 Task: Create in the project AgileOrigin and in the Backlog issue 'Upgrade the logging and reporting features of a web application to improve system monitoring and analysis' a child issue 'Serverless computing application deployment automation and remediation', and assign it to team member softage.4@softage.net. Create in the project AgileOrigin and in the Backlog issue 'Create a new online platform for online fitness courses with advanced workout tracking and personalization features' a child issue 'Automated infrastructure disaster recovery planning and optimization', and assign it to team member softage.1@softage.net
Action: Mouse moved to (502, 416)
Screenshot: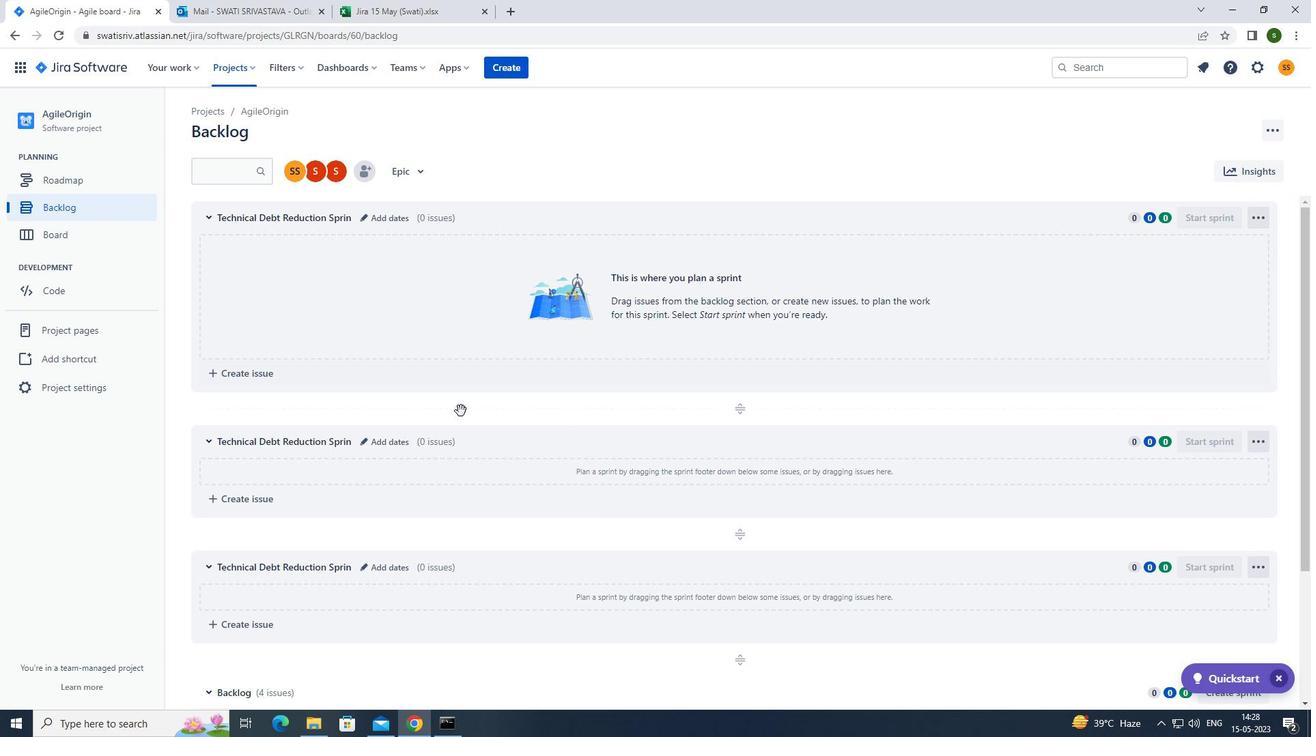 
Action: Mouse scrolled (502, 415) with delta (0, 0)
Screenshot: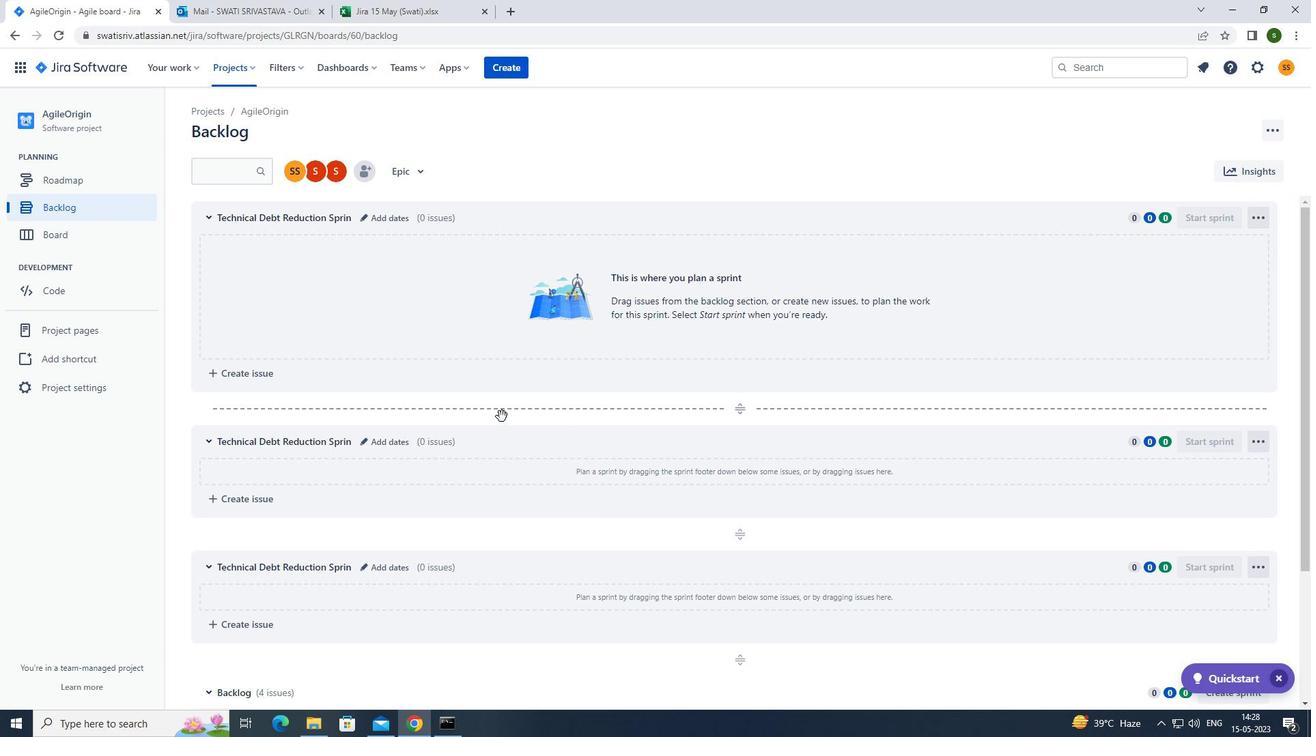 
Action: Mouse scrolled (502, 415) with delta (0, 0)
Screenshot: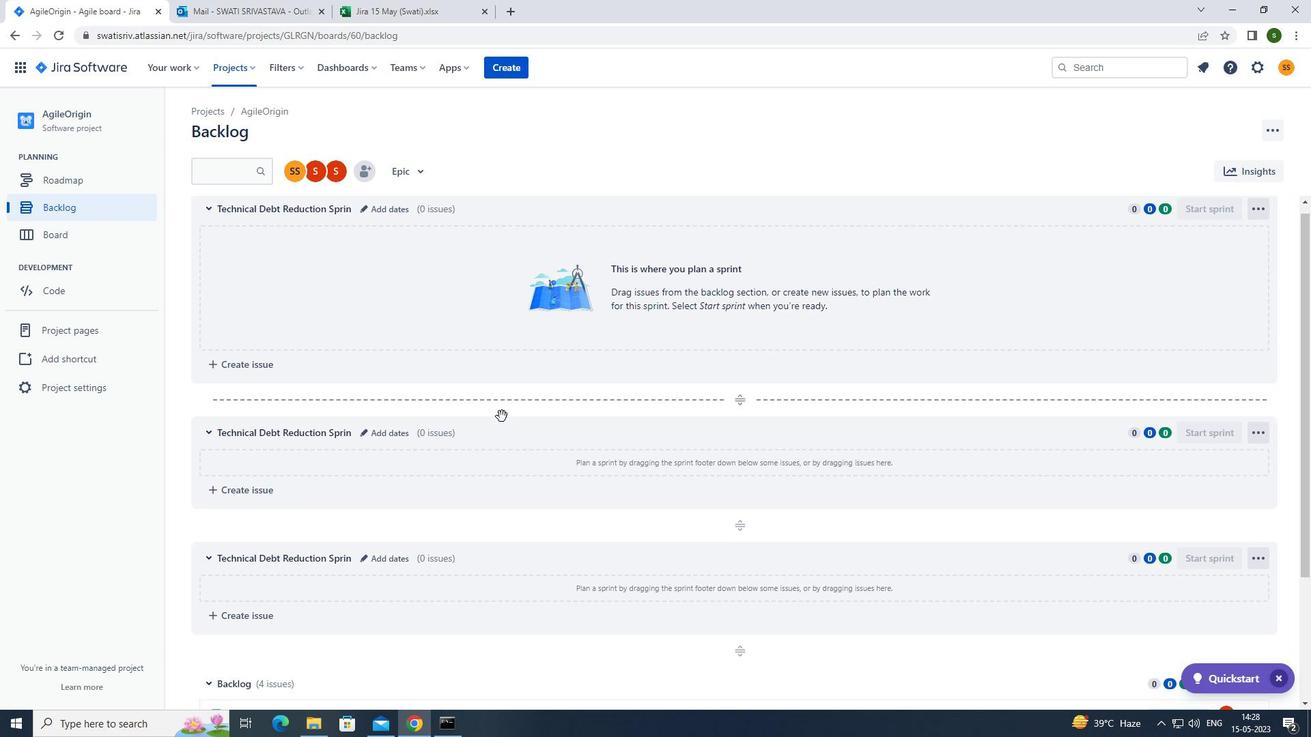 
Action: Mouse scrolled (502, 415) with delta (0, 0)
Screenshot: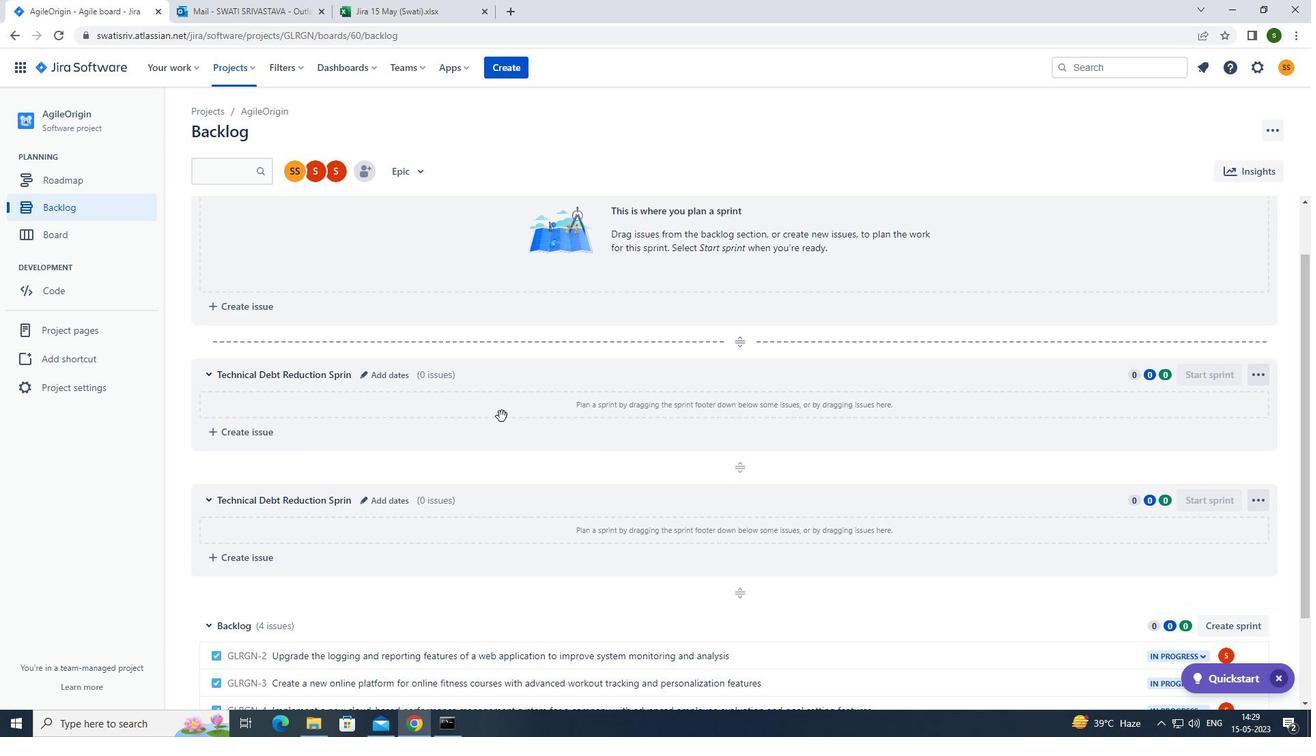 
Action: Mouse scrolled (502, 415) with delta (0, 0)
Screenshot: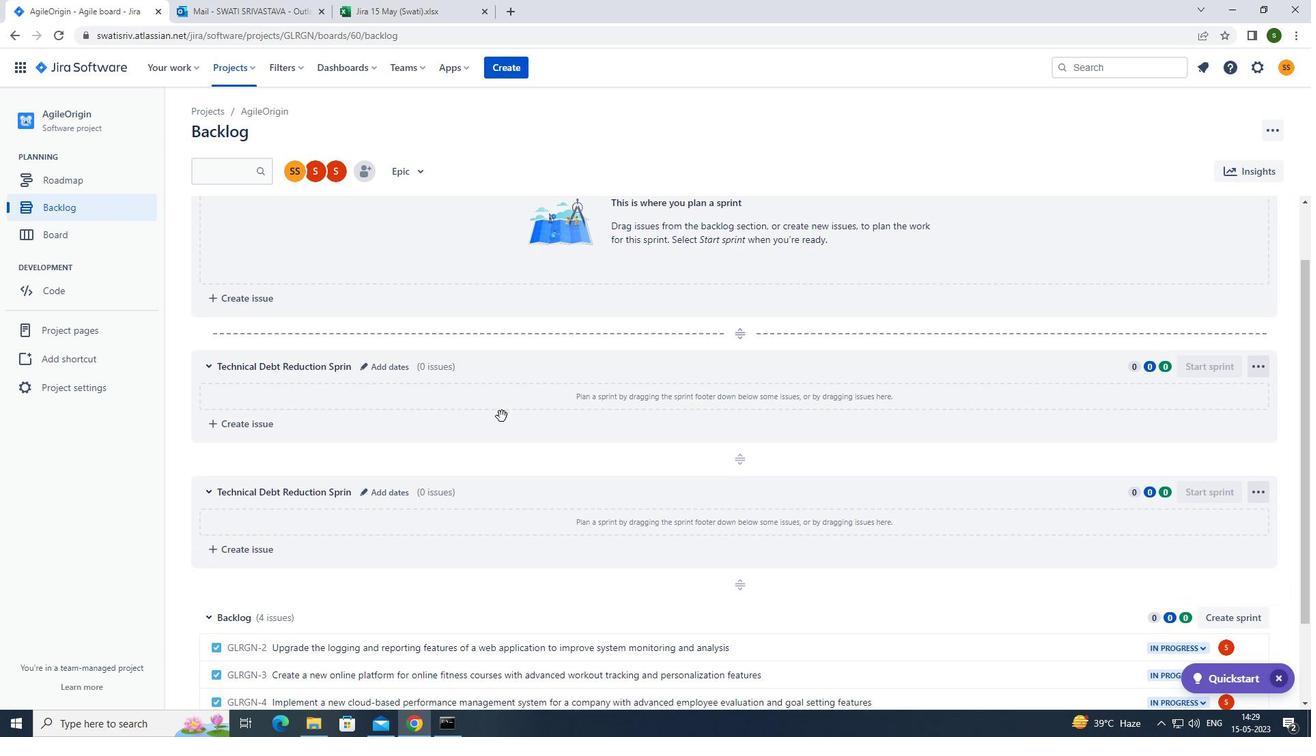 
Action: Mouse scrolled (502, 415) with delta (0, 0)
Screenshot: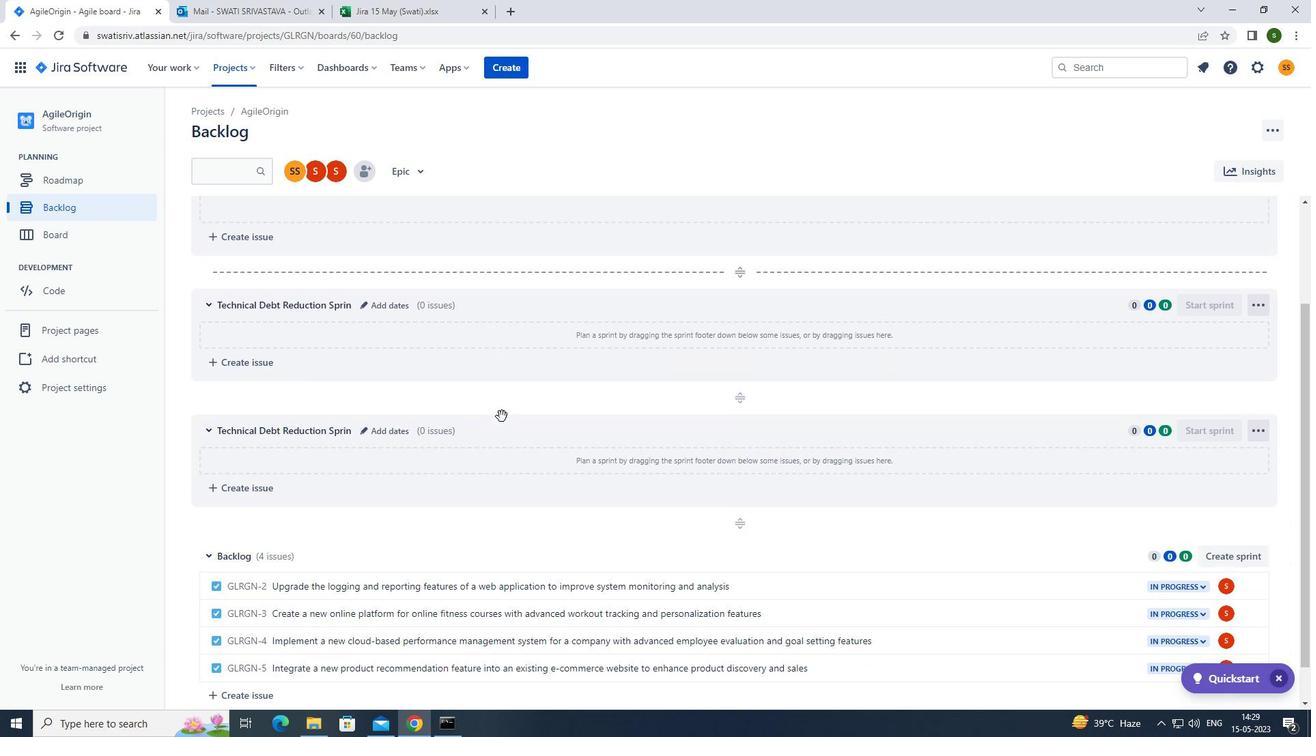 
Action: Mouse moved to (868, 545)
Screenshot: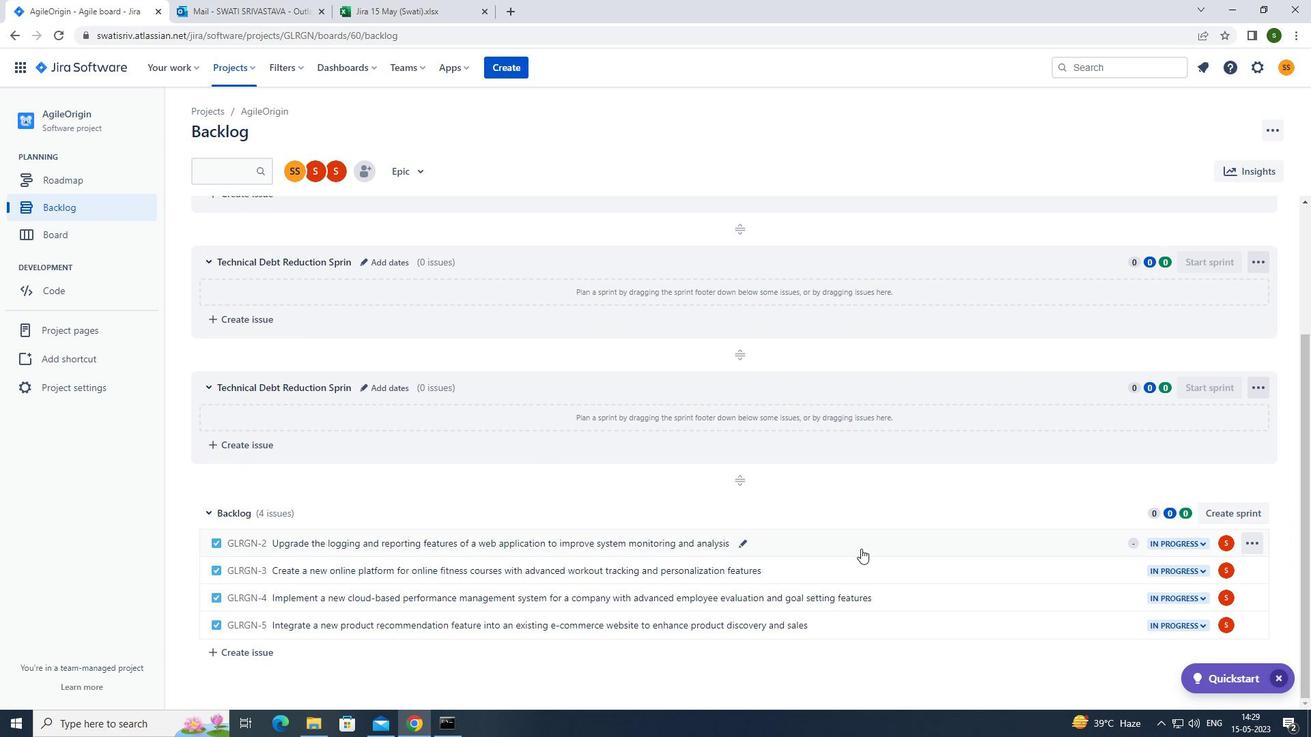 
Action: Mouse pressed left at (868, 545)
Screenshot: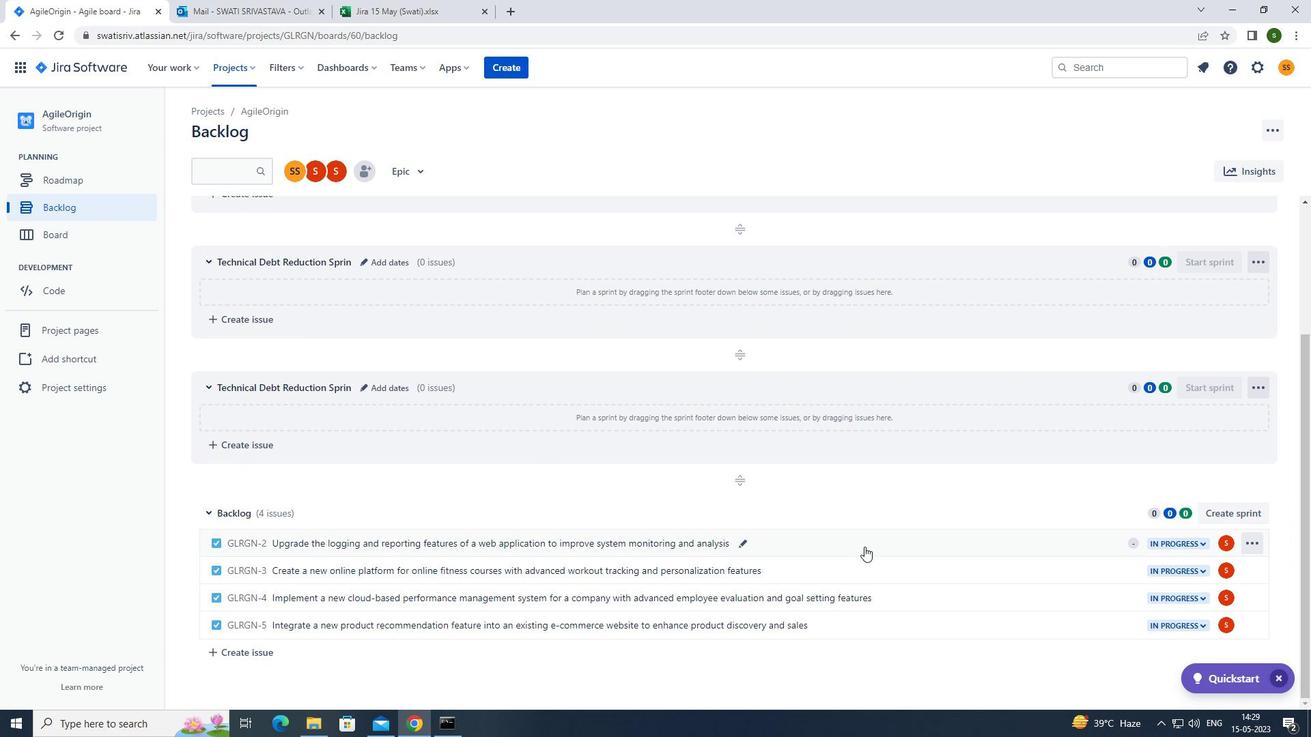 
Action: Mouse moved to (1071, 331)
Screenshot: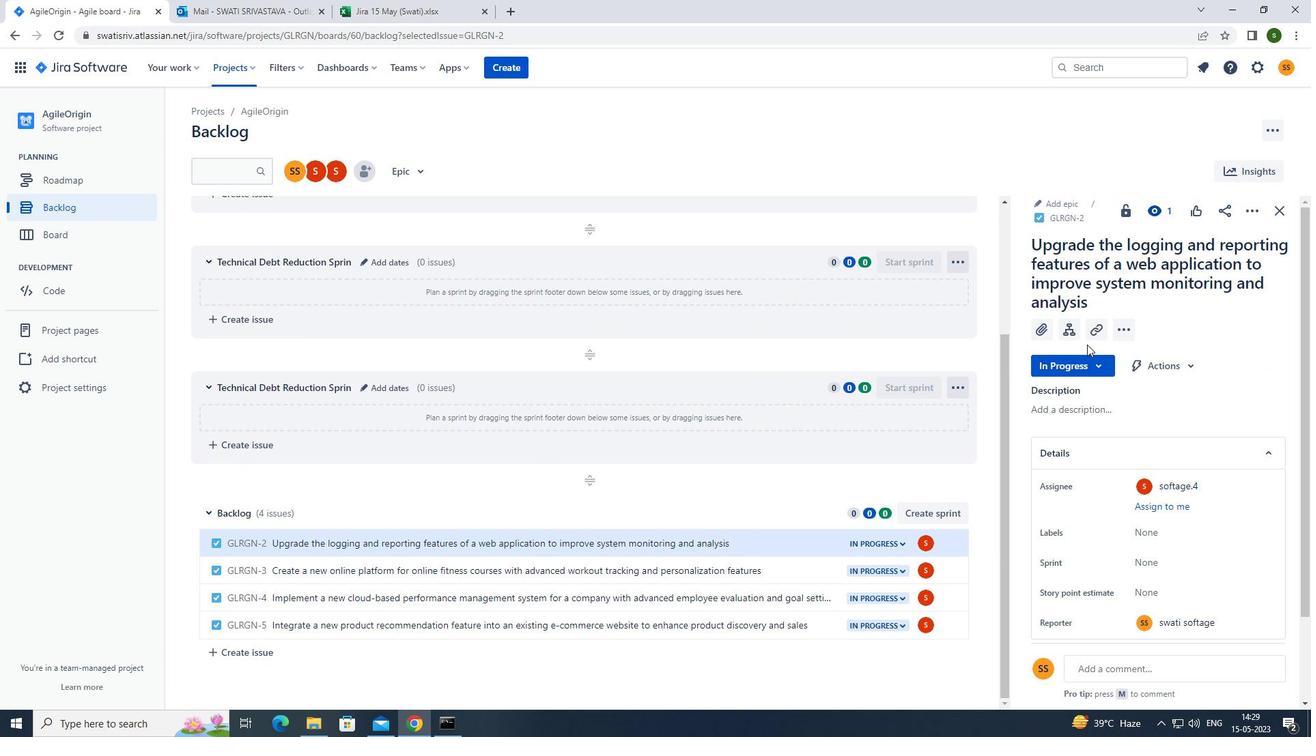 
Action: Mouse pressed left at (1071, 331)
Screenshot: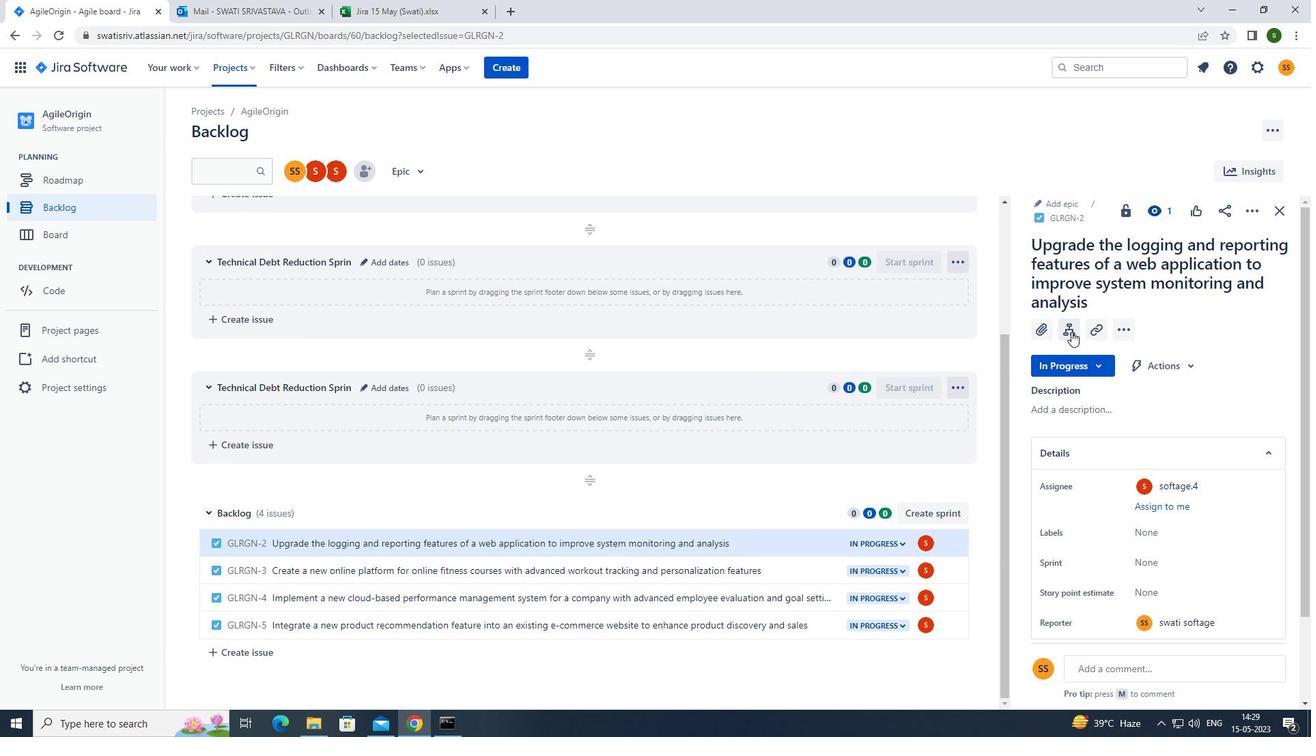 
Action: Mouse moved to (1088, 431)
Screenshot: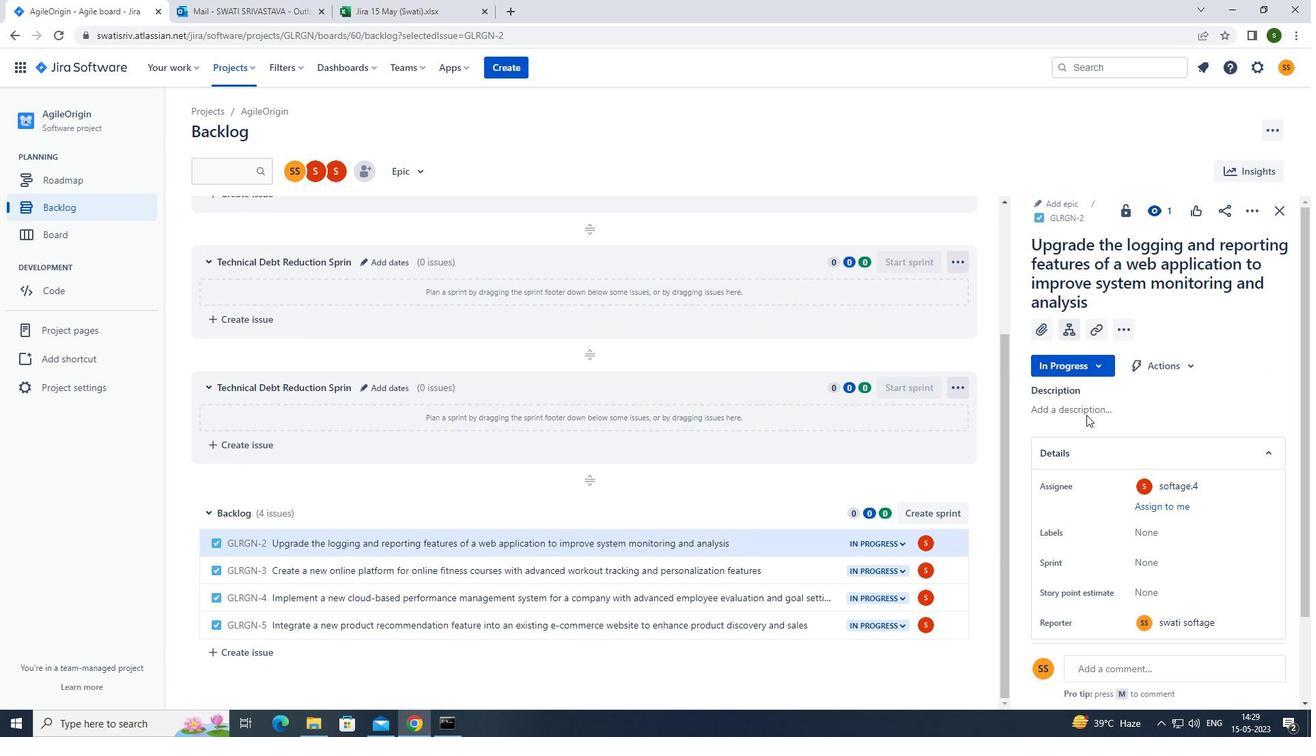 
Action: Mouse pressed left at (1088, 431)
Screenshot: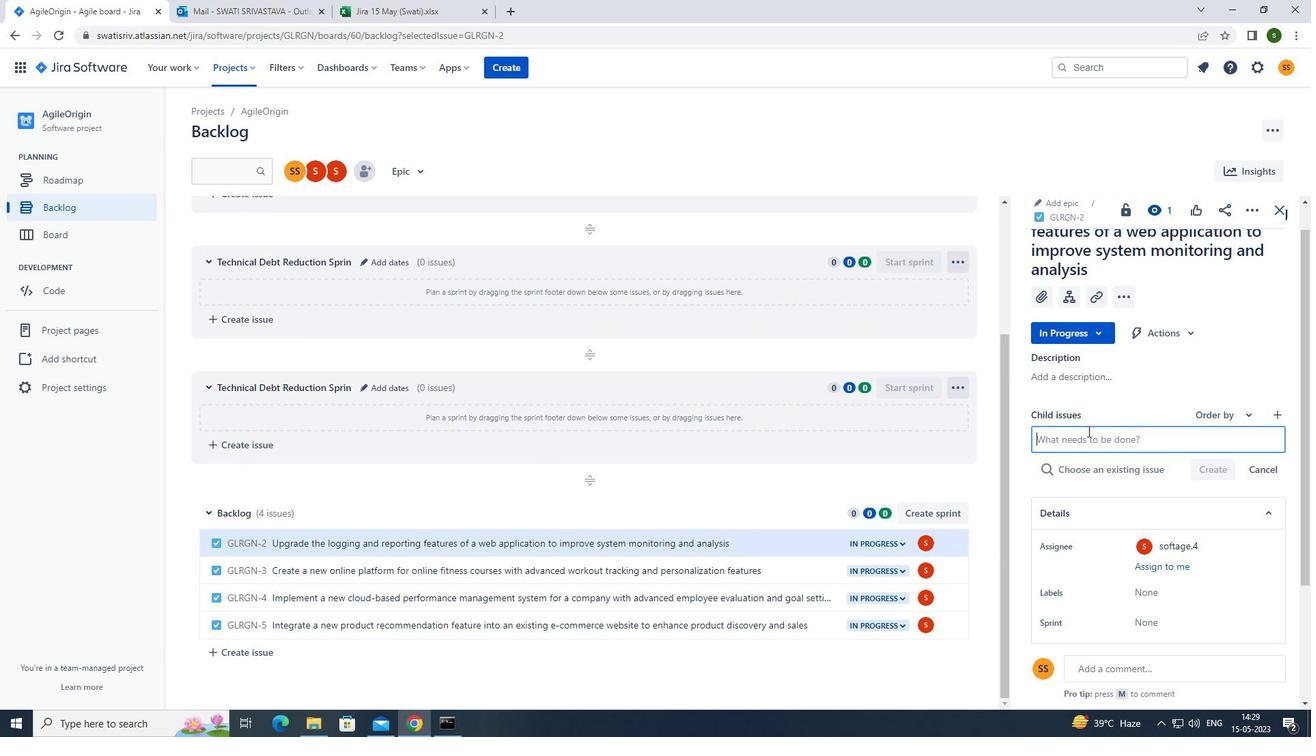 
Action: Key pressed <Key.caps_lock>s<Key.caps_lock>erverless<Key.space>computing<Key.space>application<Key.space>deployment<Key.space>auti<Key.backspace>omation<Key.space>and<Key.space>remediation<Key.enter>
Screenshot: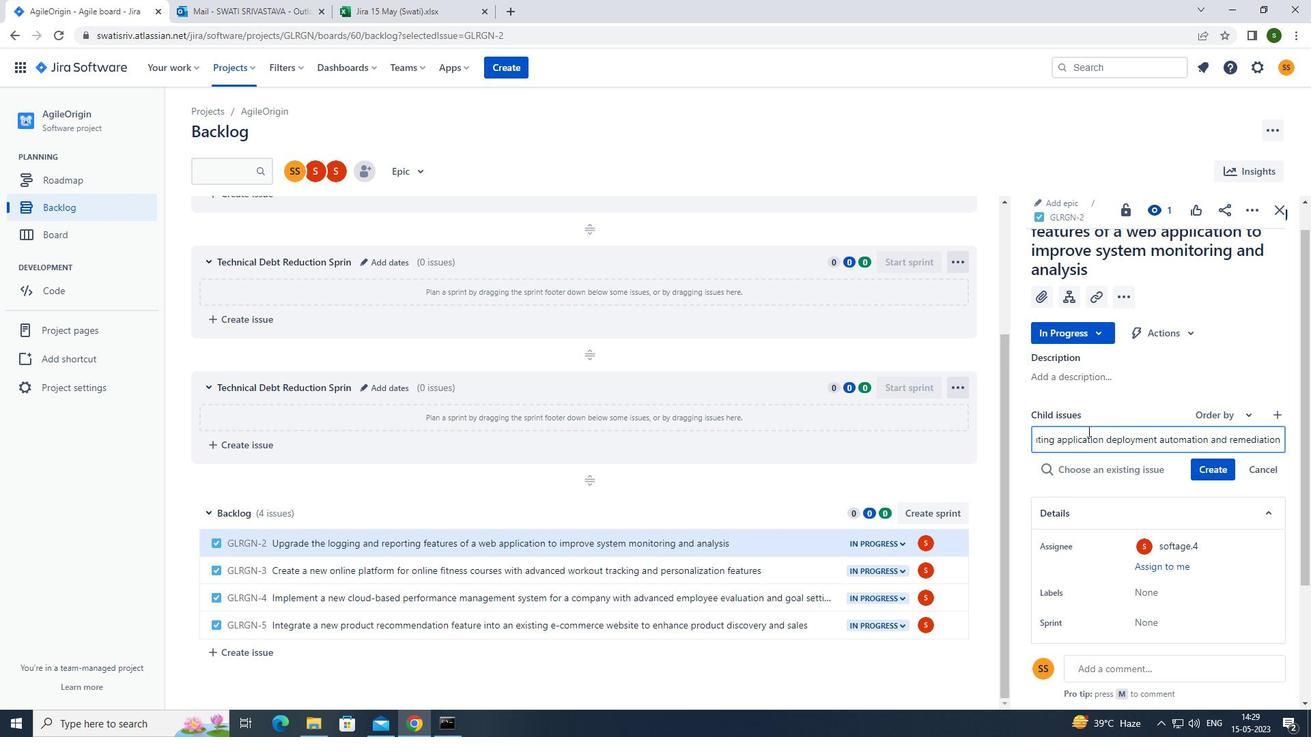 
Action: Mouse moved to (1226, 445)
Screenshot: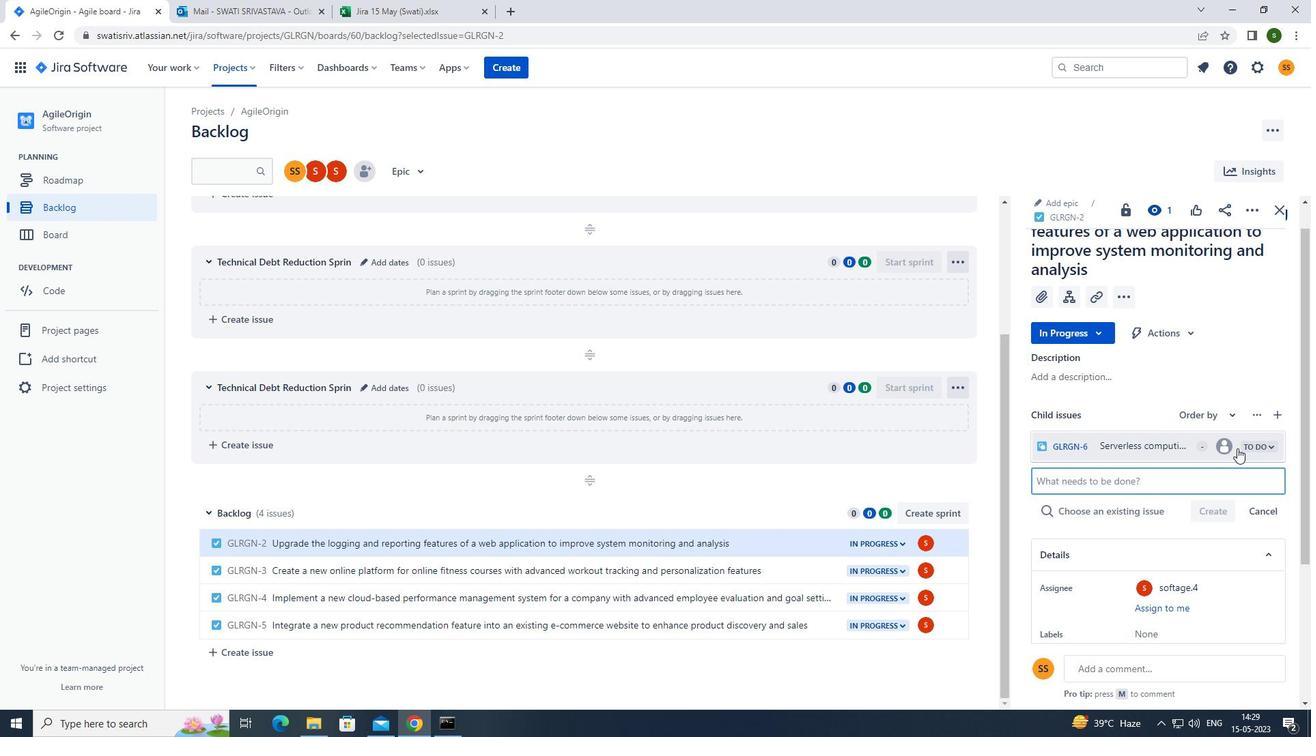 
Action: Mouse pressed left at (1226, 445)
Screenshot: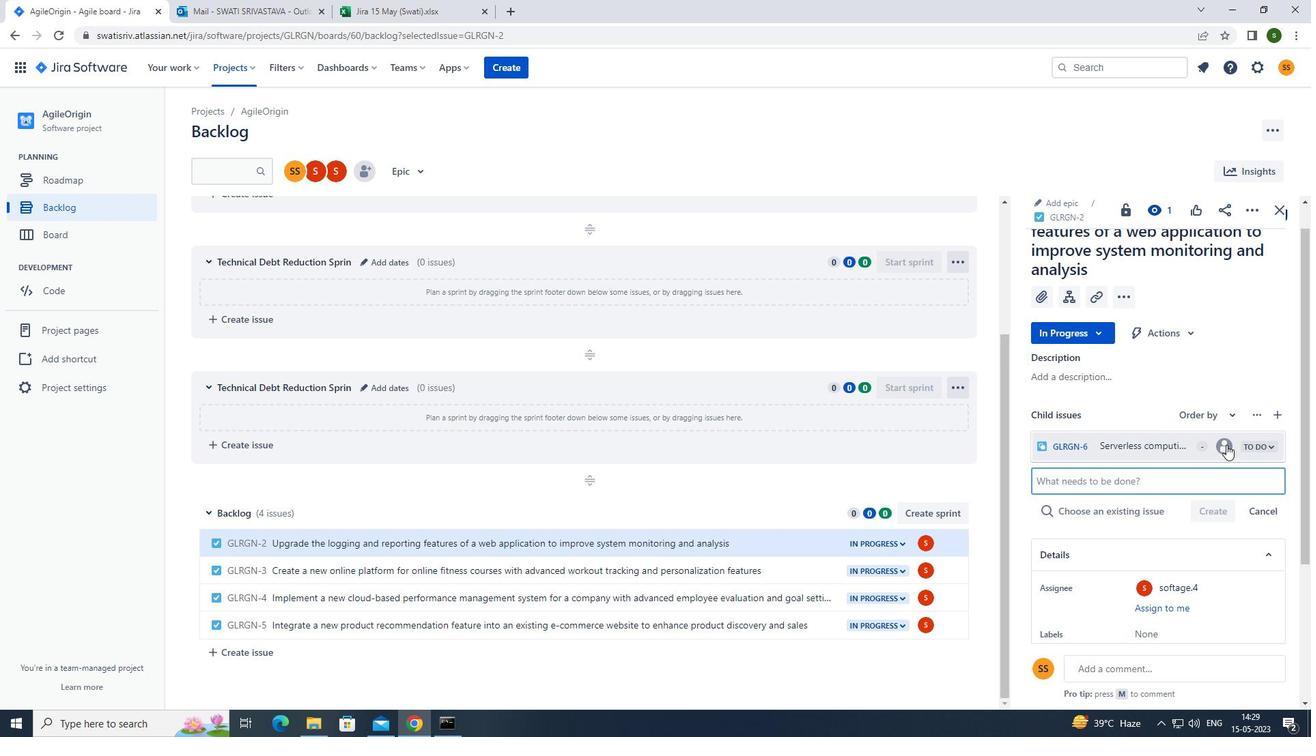 
Action: Mouse moved to (1103, 515)
Screenshot: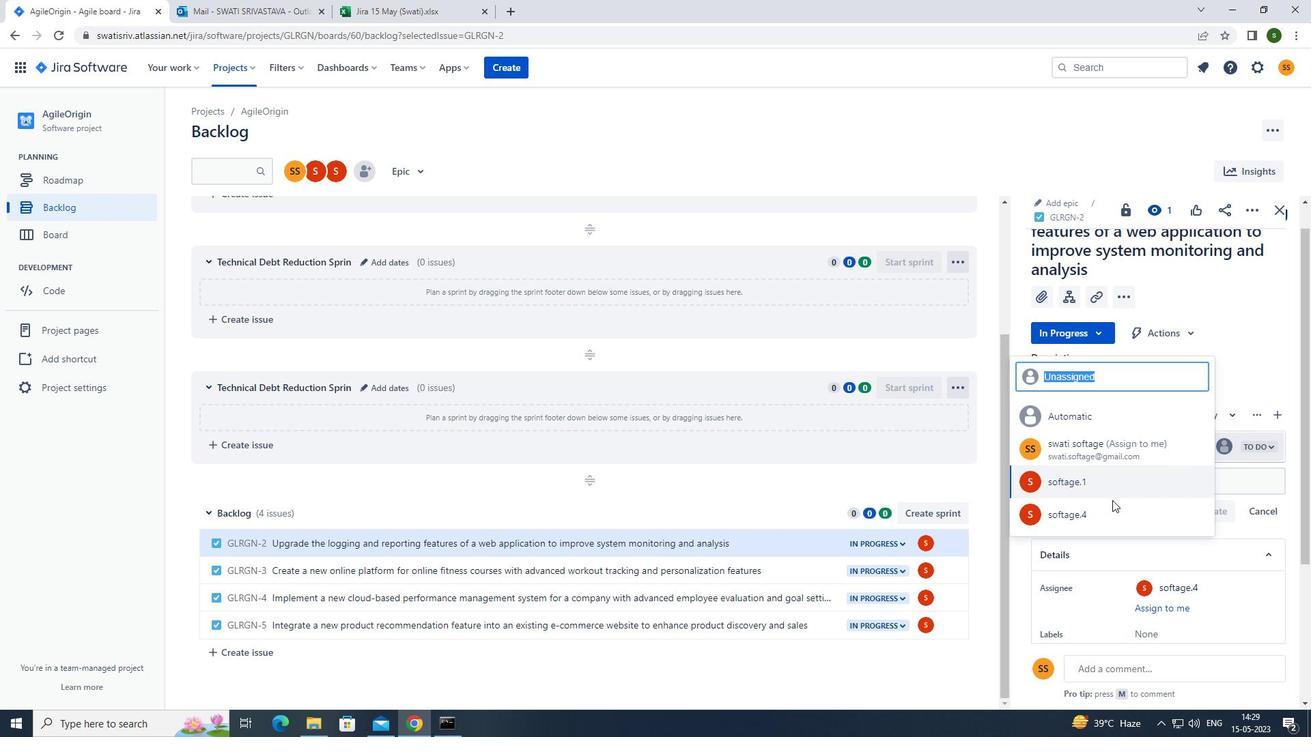
Action: Mouse pressed left at (1103, 515)
Screenshot: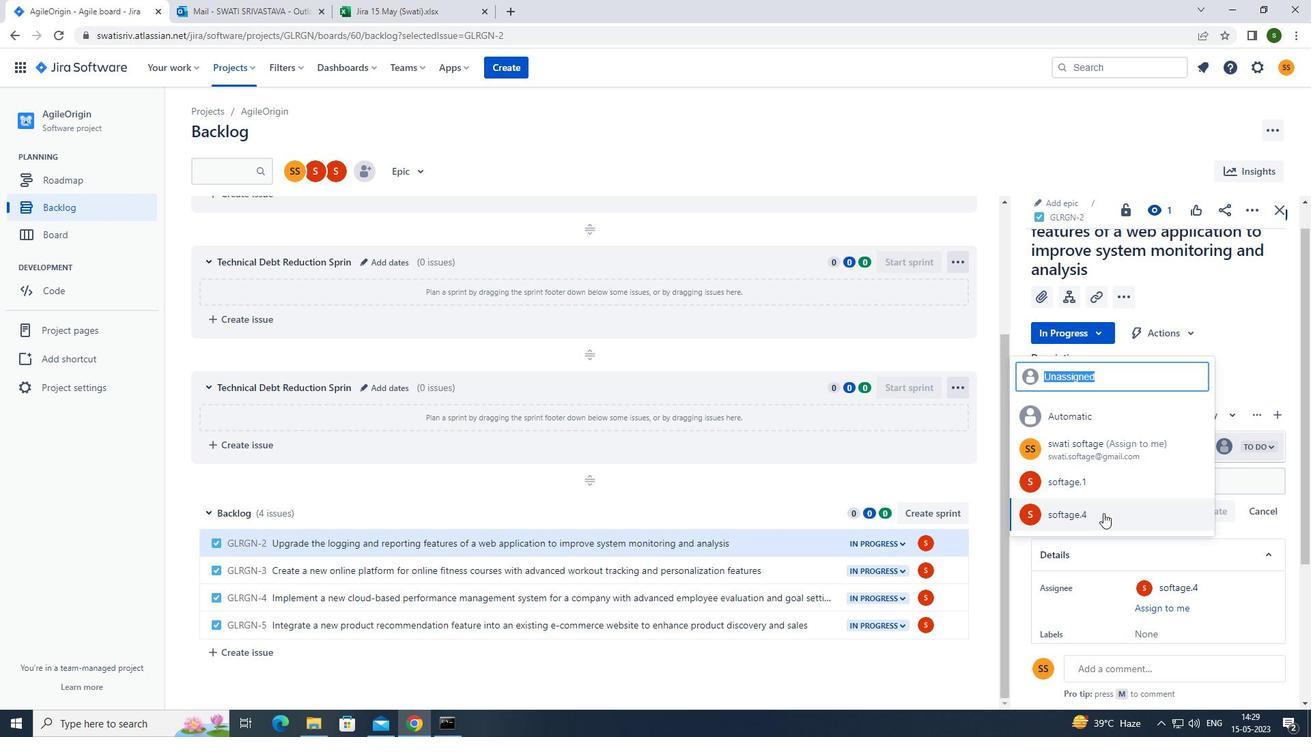 
Action: Mouse moved to (808, 578)
Screenshot: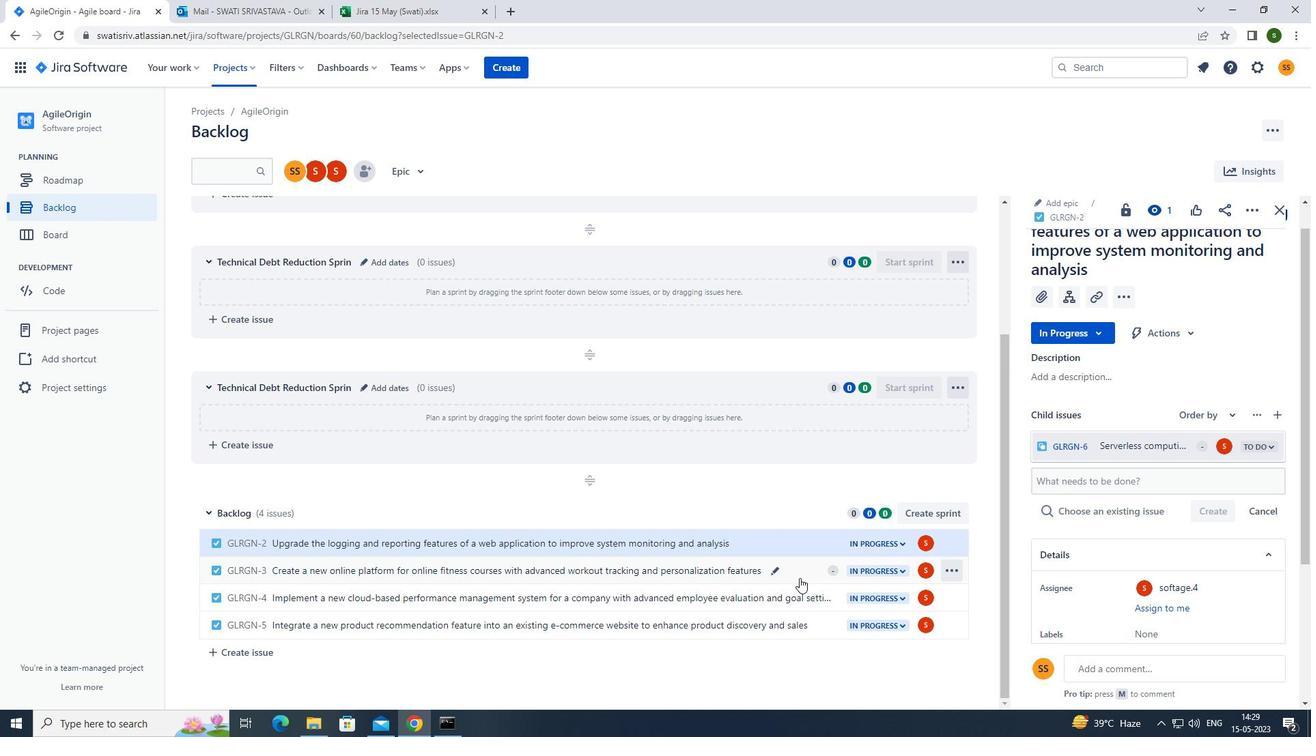 
Action: Mouse pressed left at (808, 578)
Screenshot: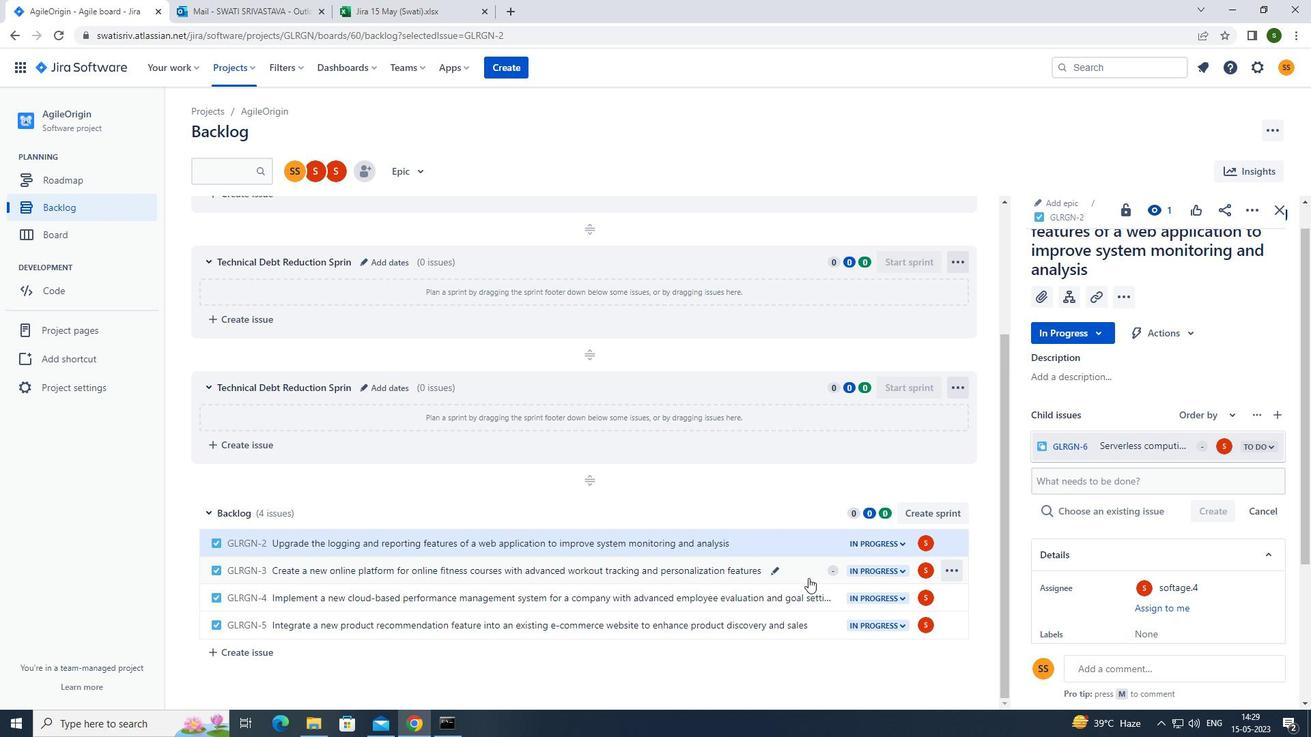 
Action: Mouse moved to (1070, 326)
Screenshot: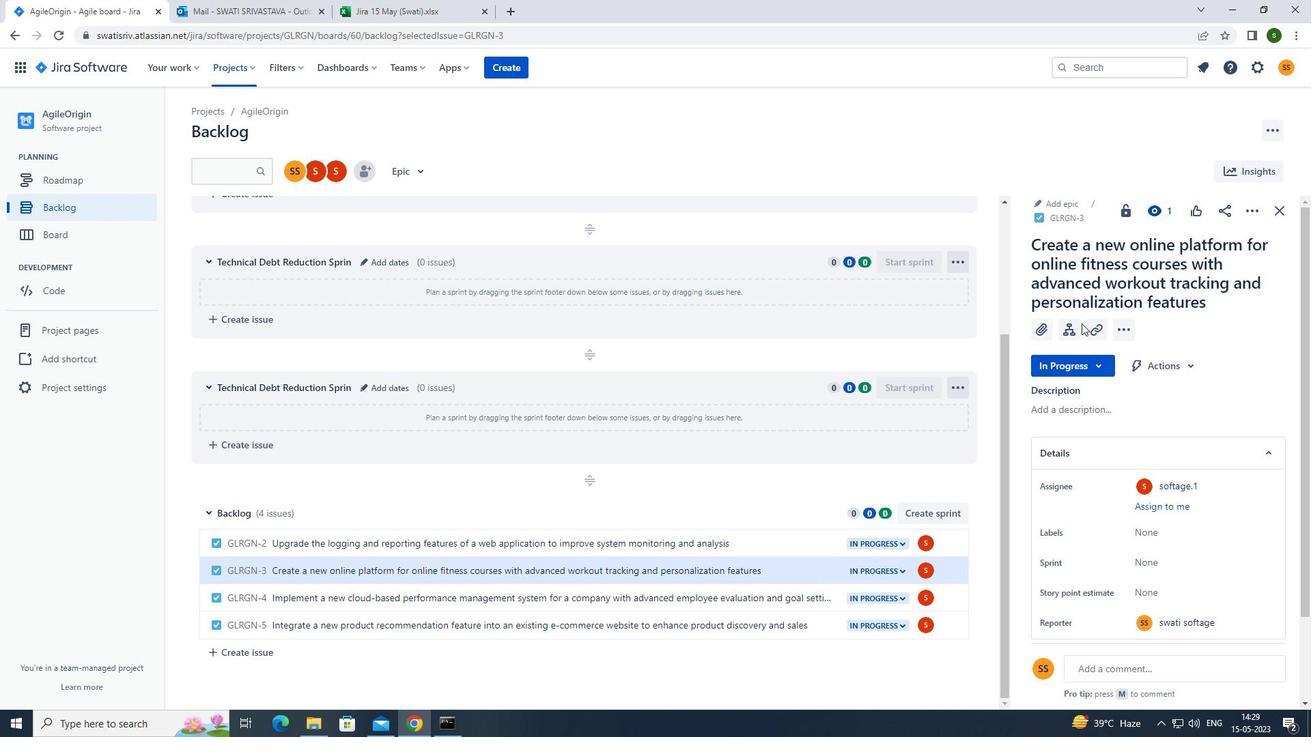 
Action: Mouse pressed left at (1070, 326)
Screenshot: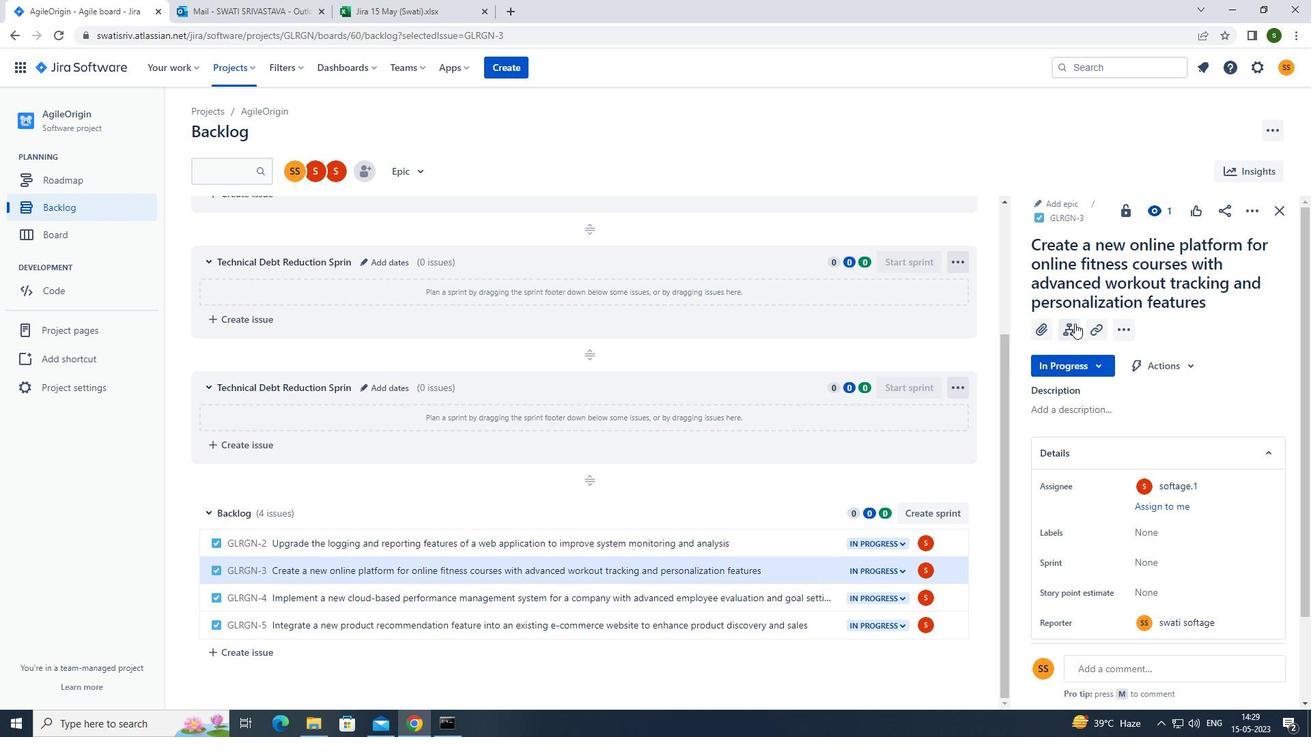
Action: Mouse moved to (1111, 429)
Screenshot: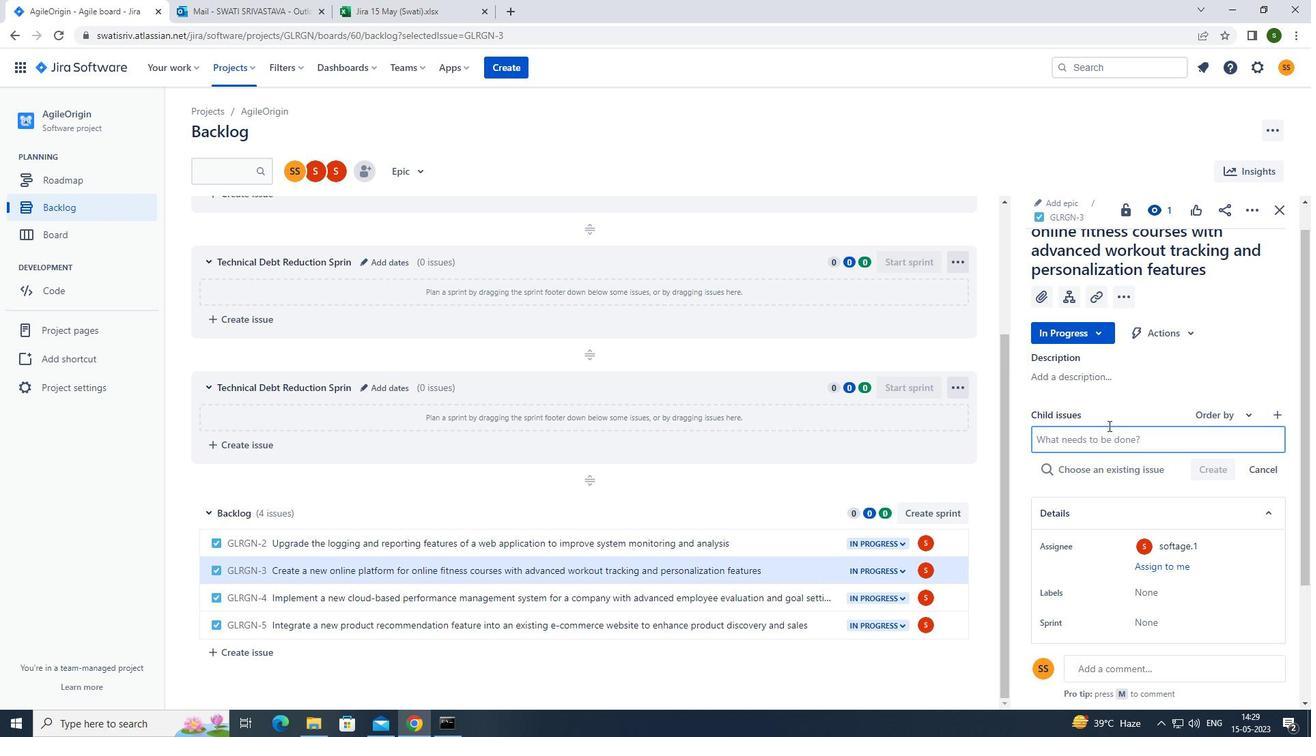 
Action: Mouse pressed left at (1111, 429)
Screenshot: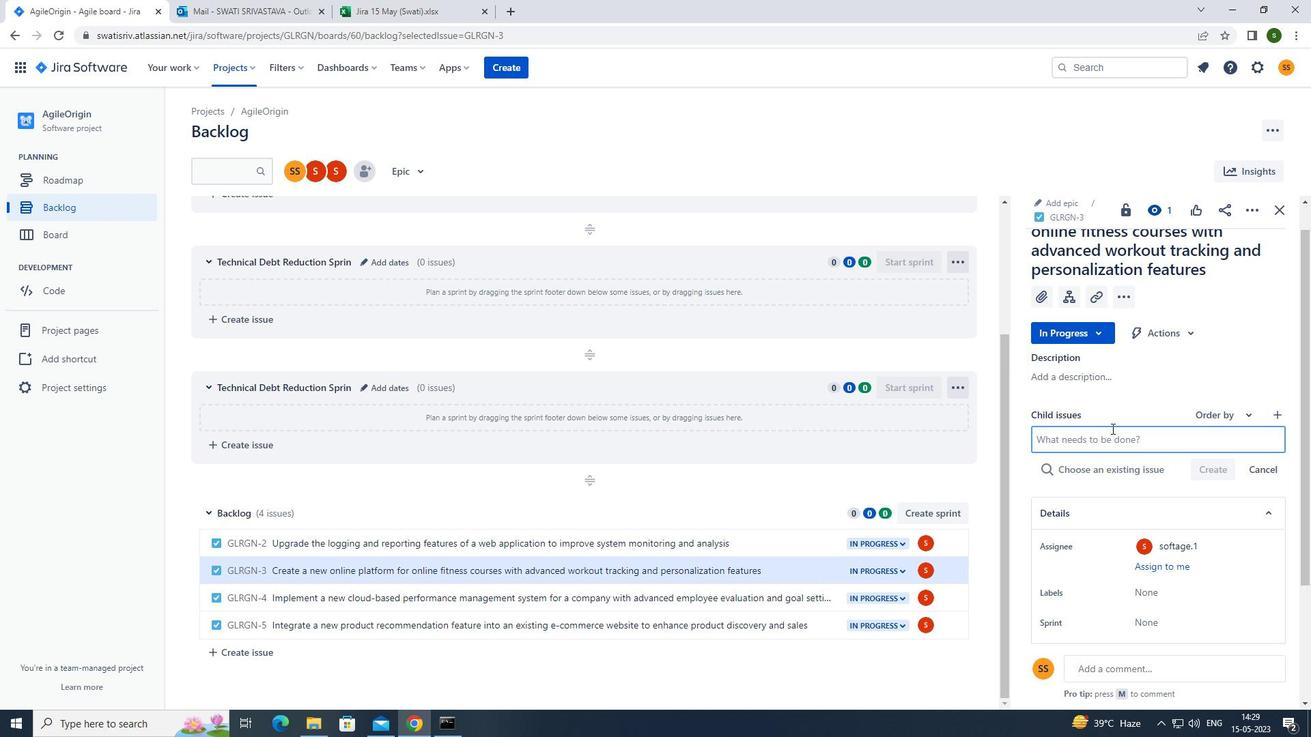 
Action: Key pressed <Key.caps_lock>a<Key.caps_lock>utomaated<Key.space>infrastructure<Key.space>disaster<Key.space>recovery<Key.space>planning<Key.space>and<Key.space>optimization<Key.enter>
Screenshot: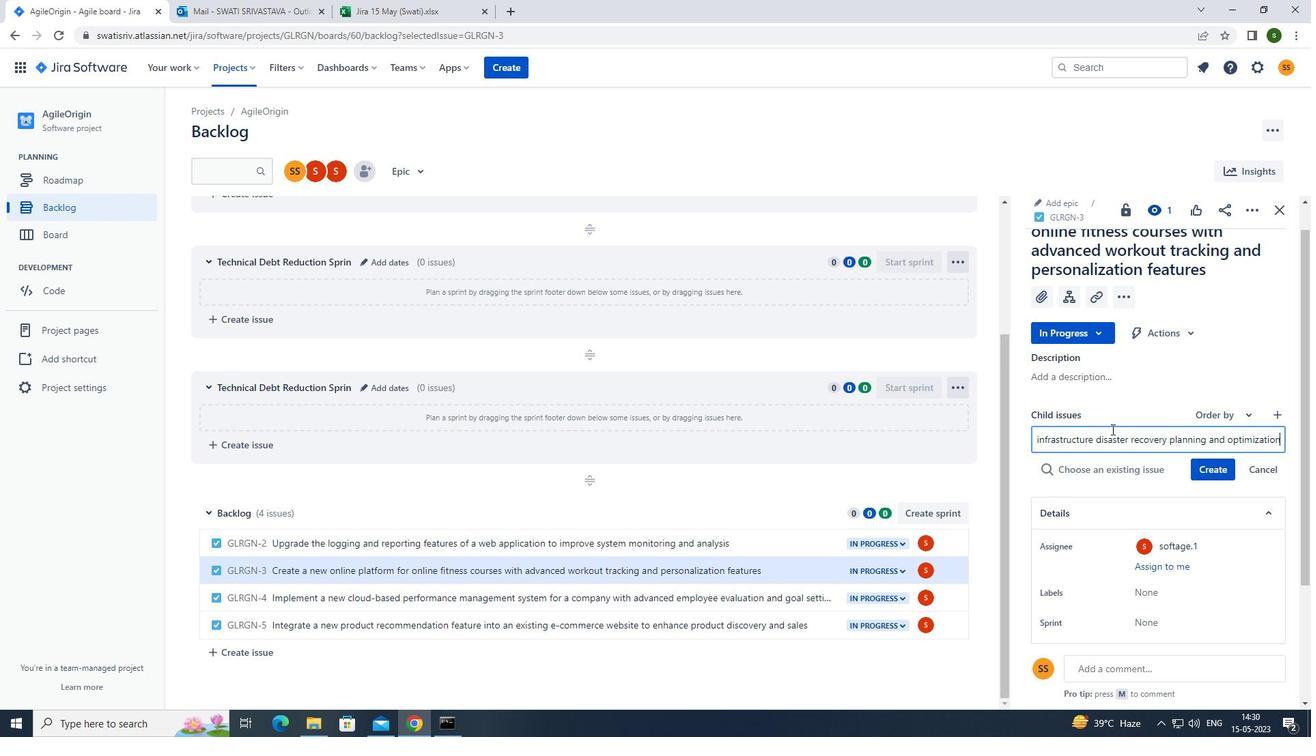 
Action: Mouse moved to (1226, 447)
Screenshot: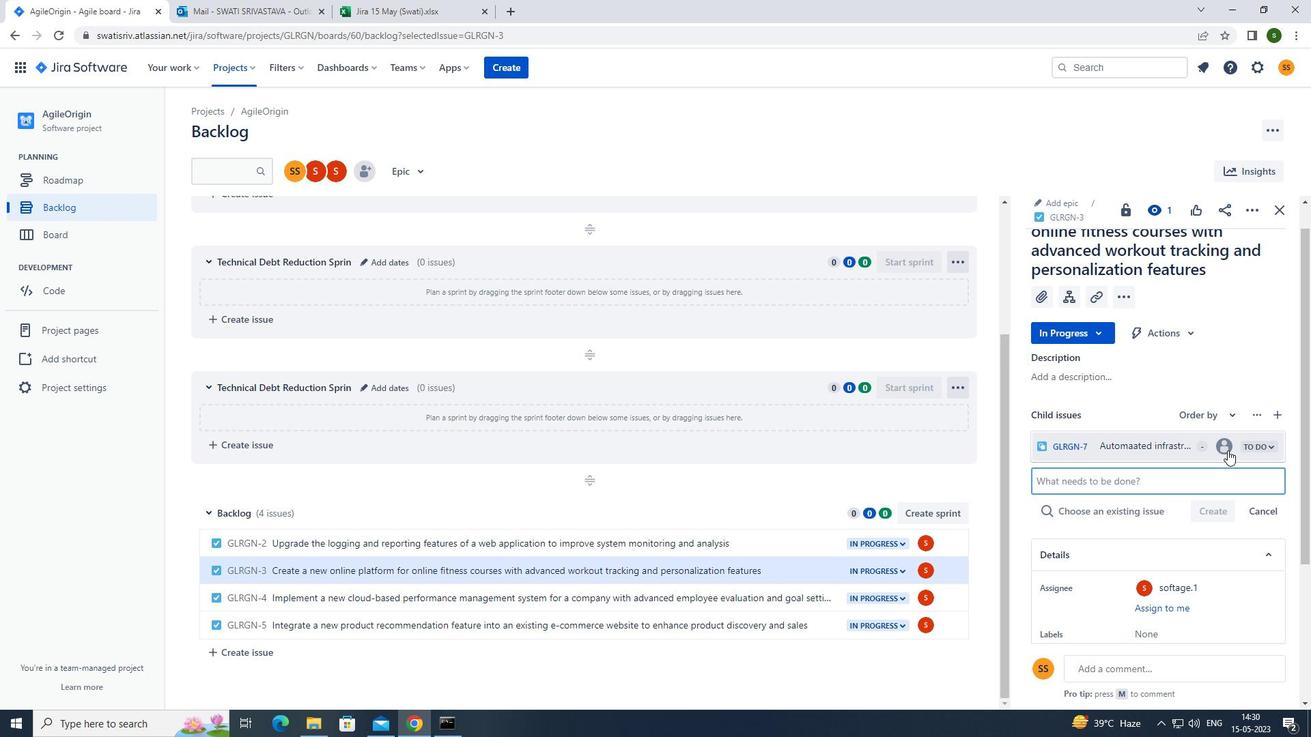 
Action: Mouse pressed left at (1226, 447)
Screenshot: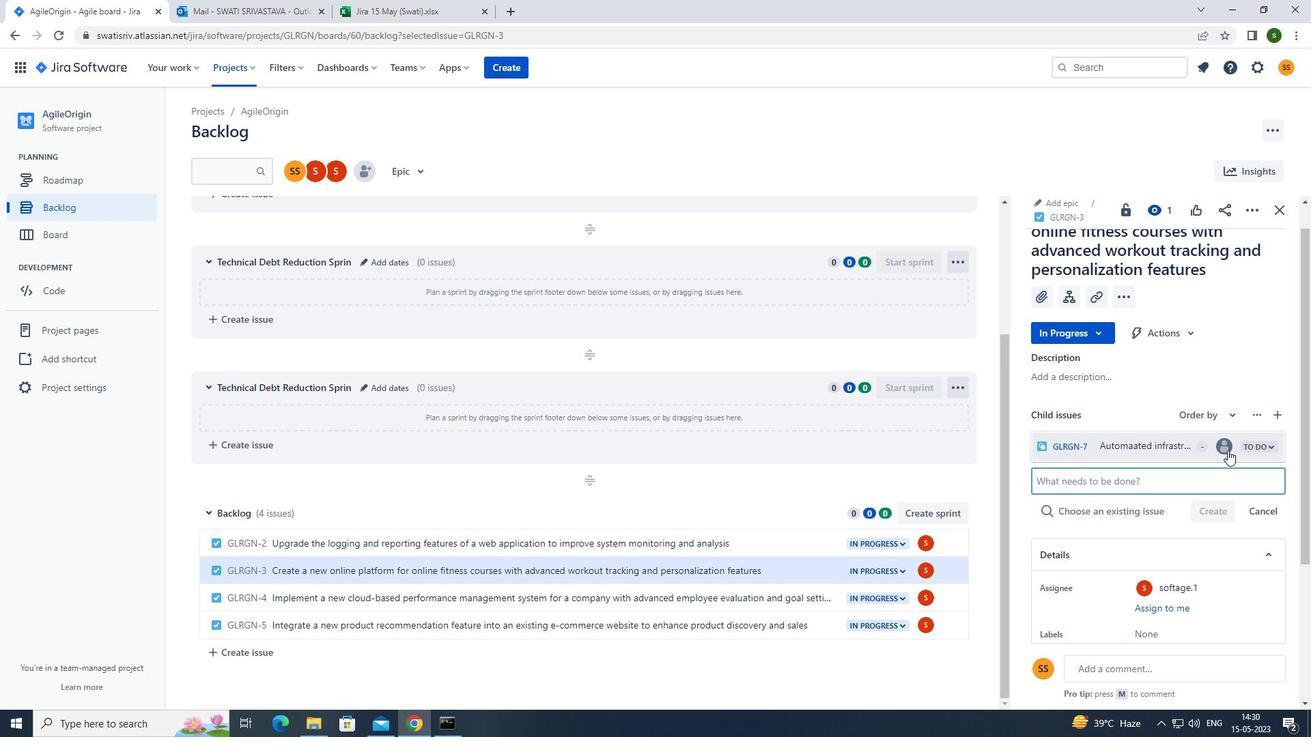 
Action: Mouse moved to (1124, 486)
Screenshot: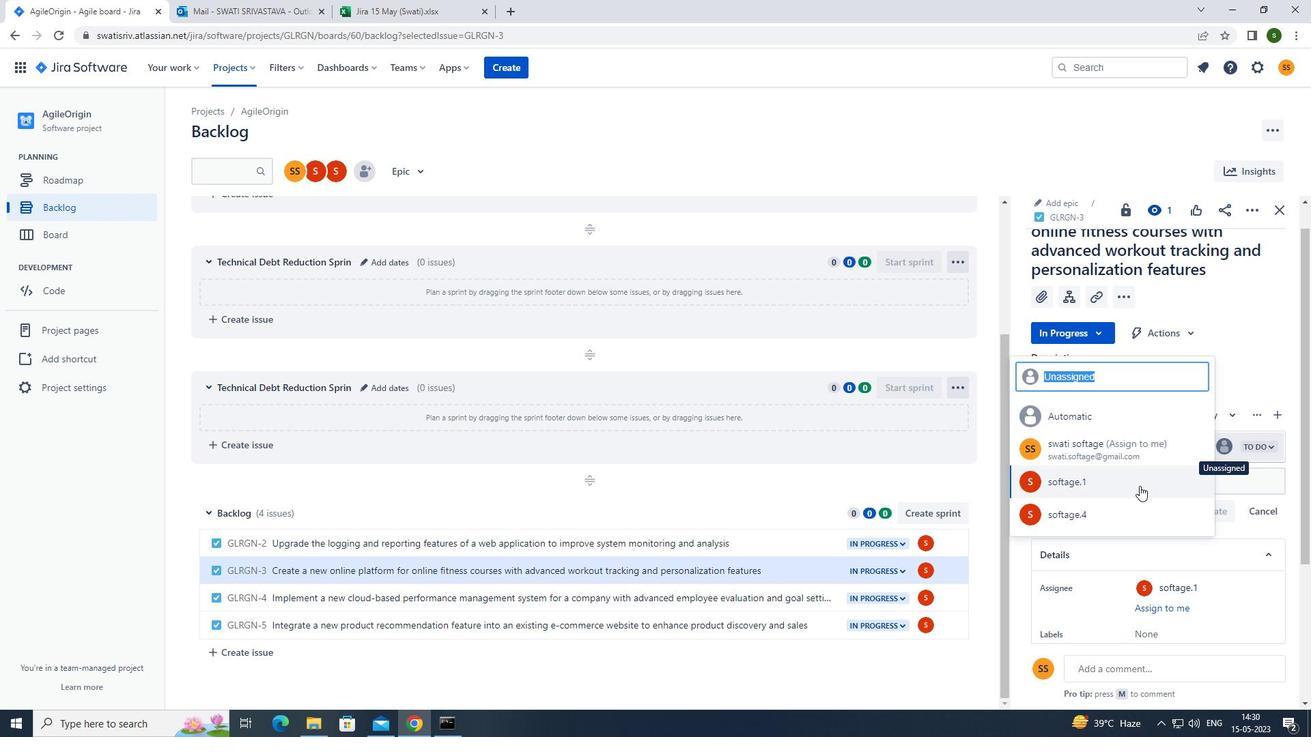 
Action: Mouse pressed left at (1124, 486)
Screenshot: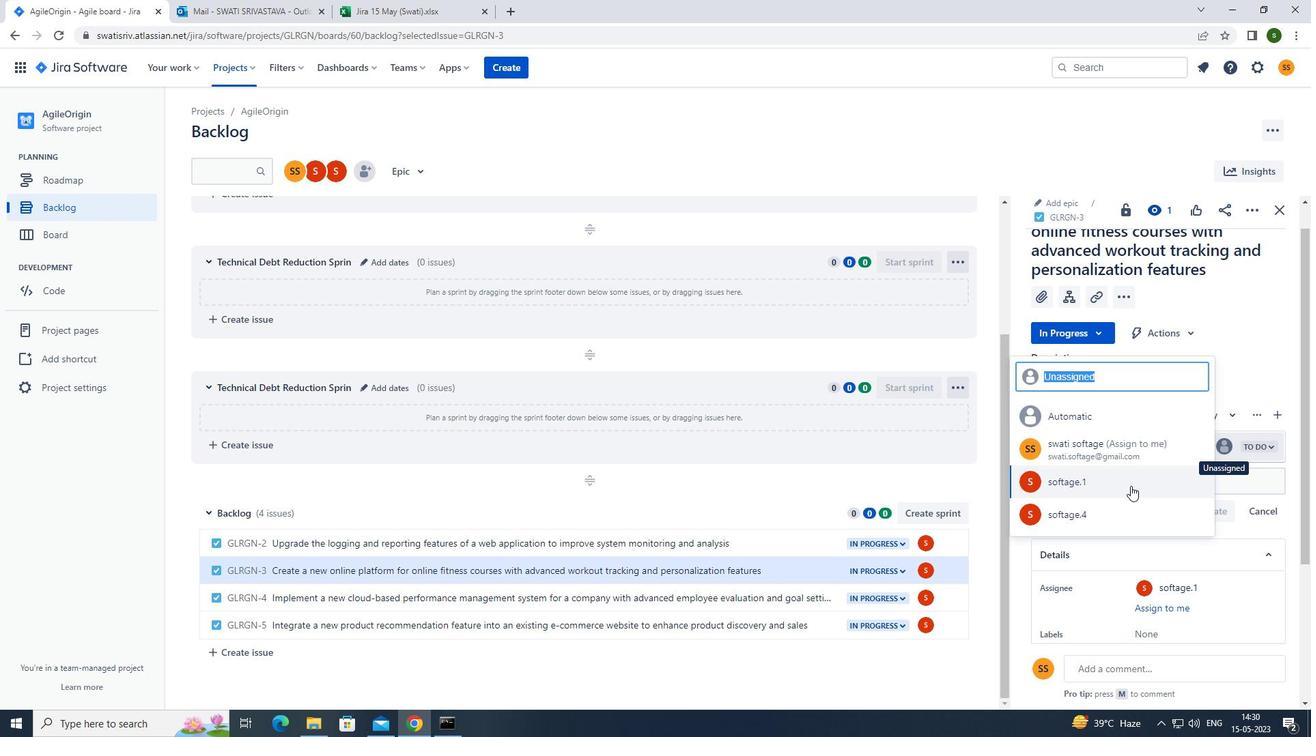 
Action: Mouse moved to (942, 452)
Screenshot: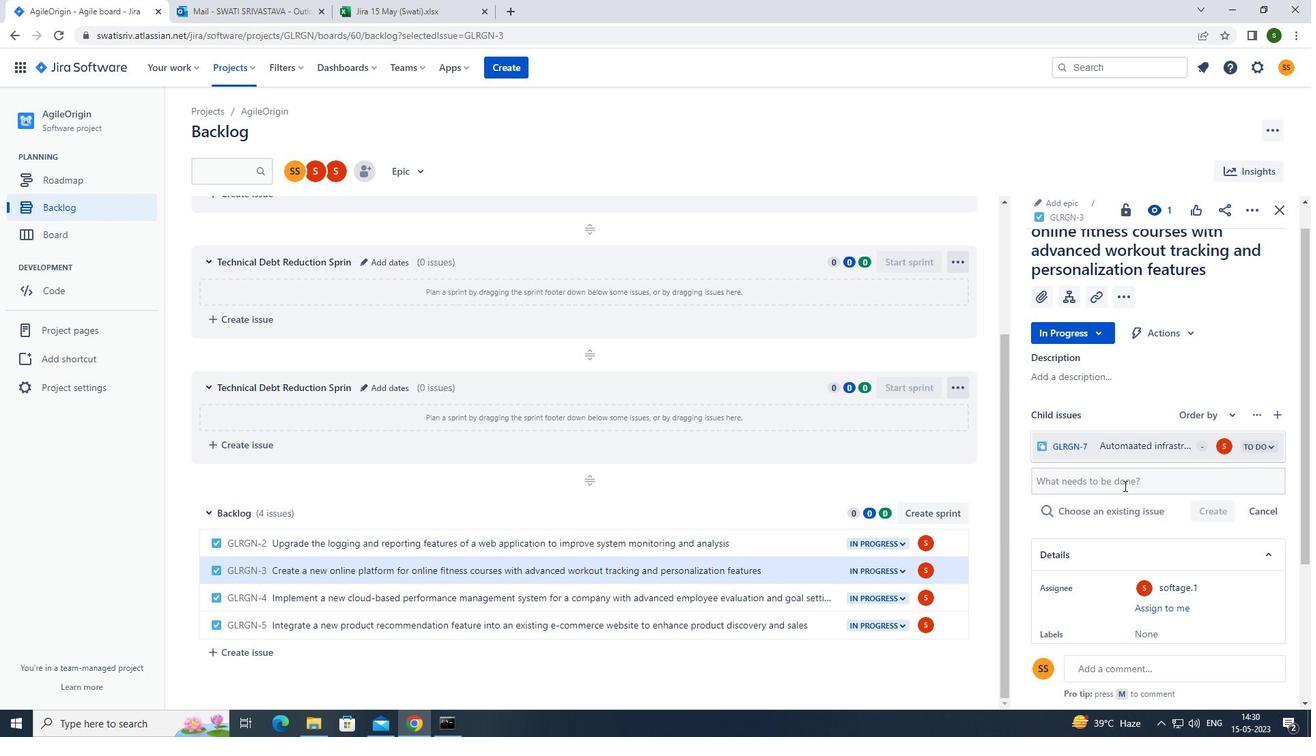 
